 Task: Look for products in the category "Pink Wine" from 19 Crimes only.
Action: Mouse moved to (801, 272)
Screenshot: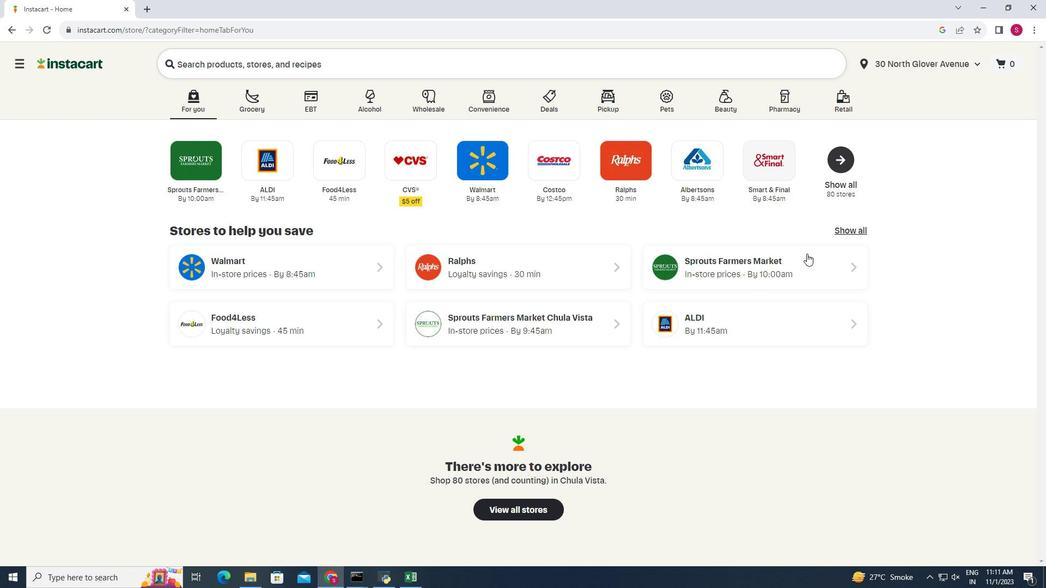 
Action: Mouse pressed left at (801, 272)
Screenshot: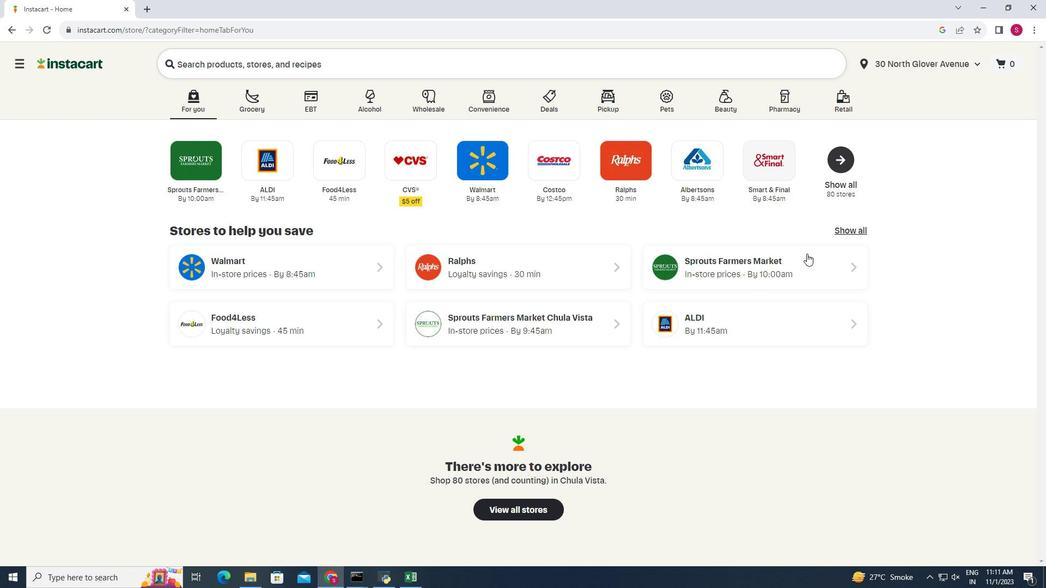 
Action: Mouse moved to (83, 466)
Screenshot: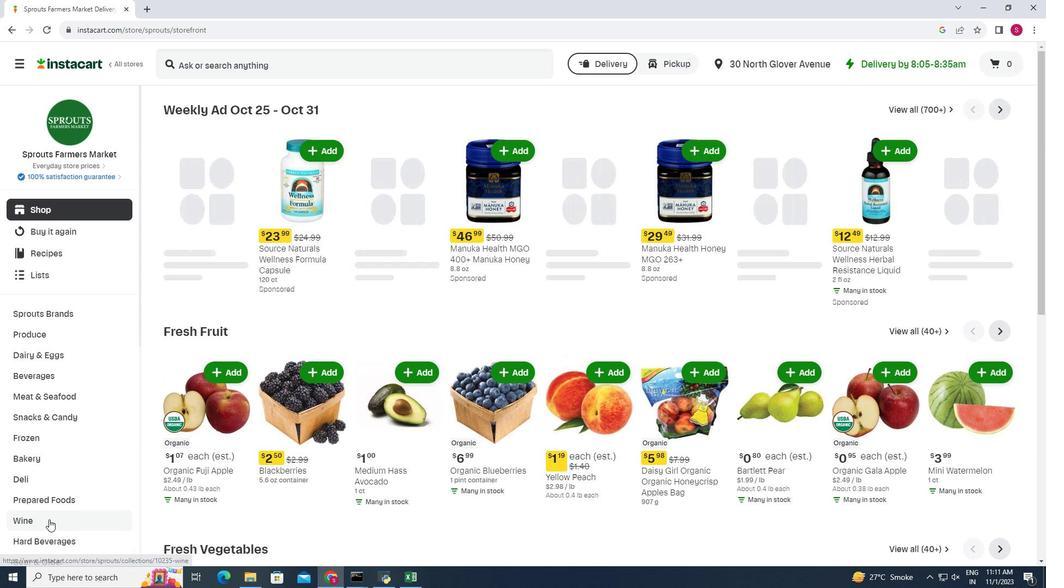 
Action: Mouse pressed left at (83, 466)
Screenshot: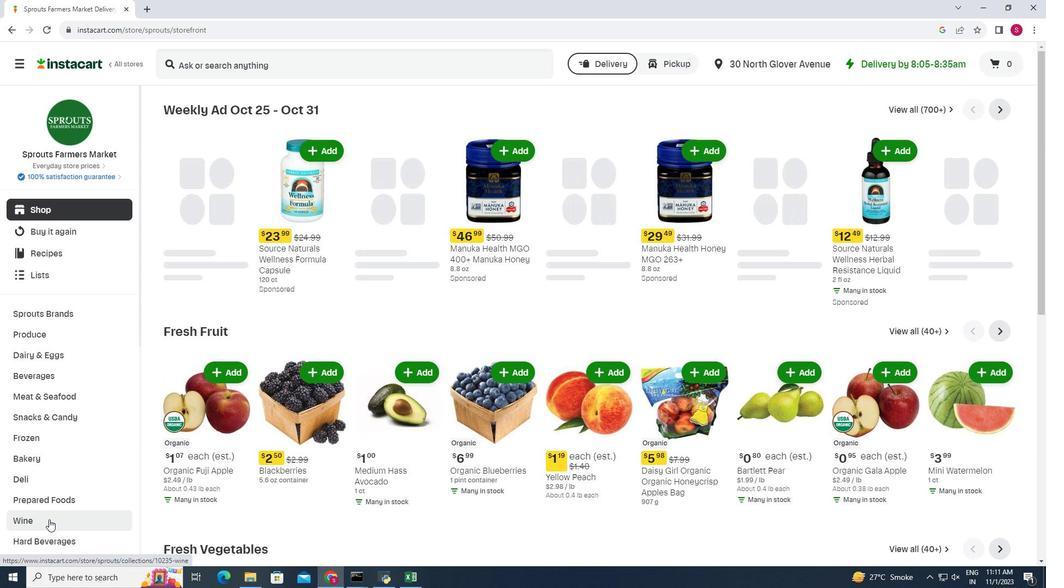 
Action: Mouse moved to (489, 184)
Screenshot: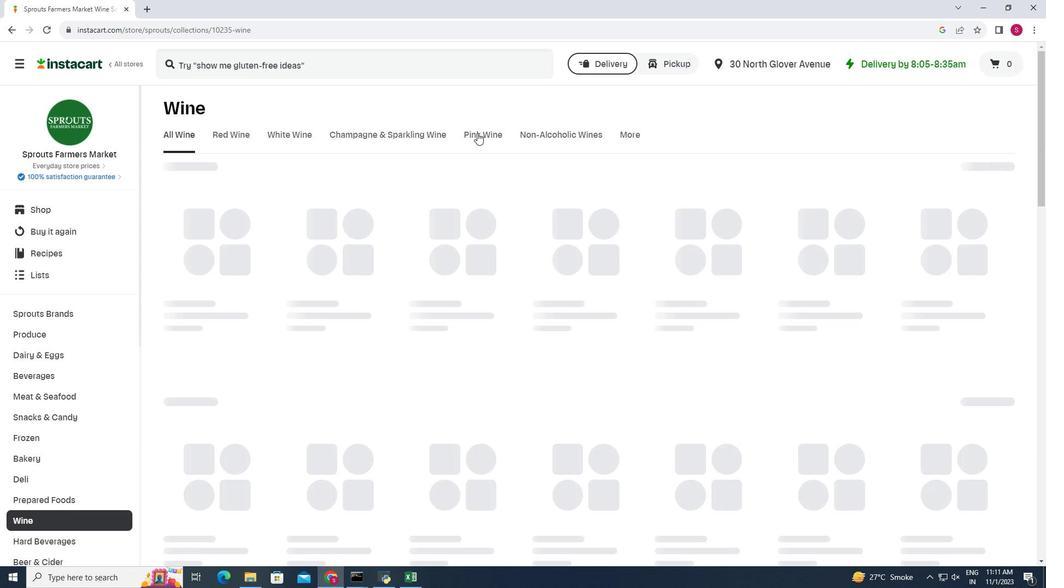 
Action: Mouse pressed left at (489, 184)
Screenshot: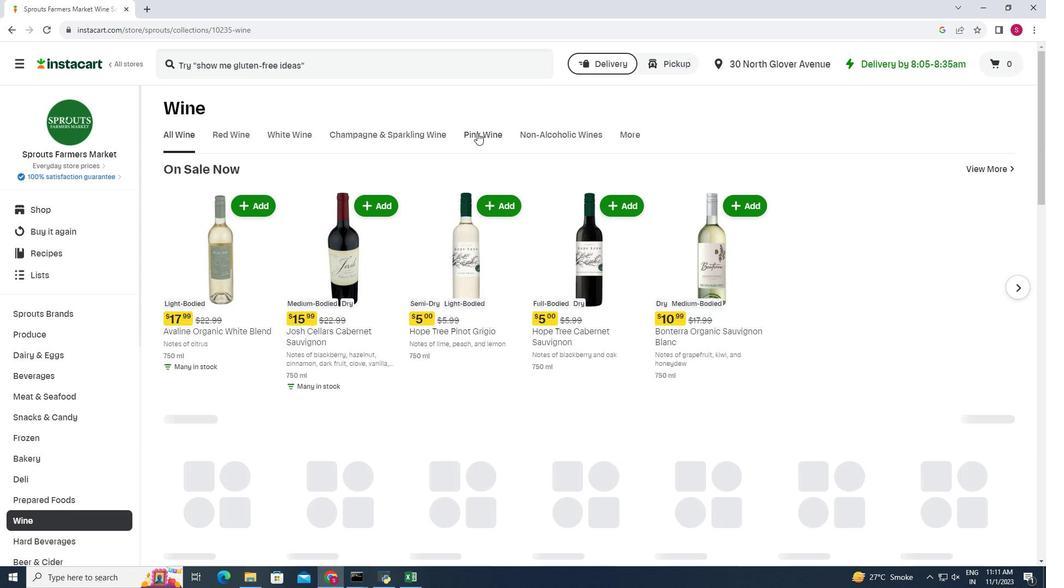 
Action: Mouse moved to (286, 213)
Screenshot: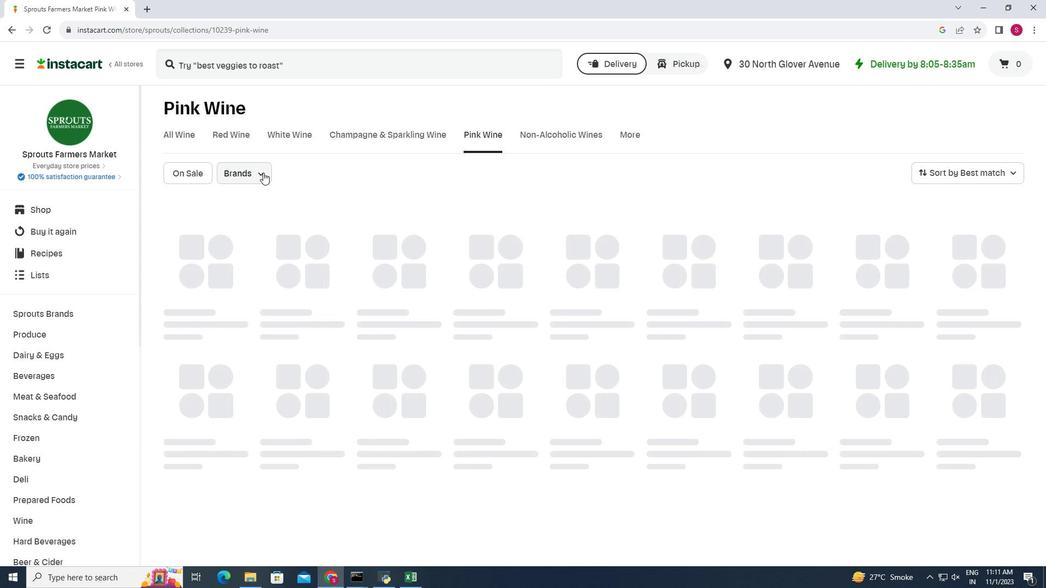 
Action: Mouse pressed left at (286, 213)
Screenshot: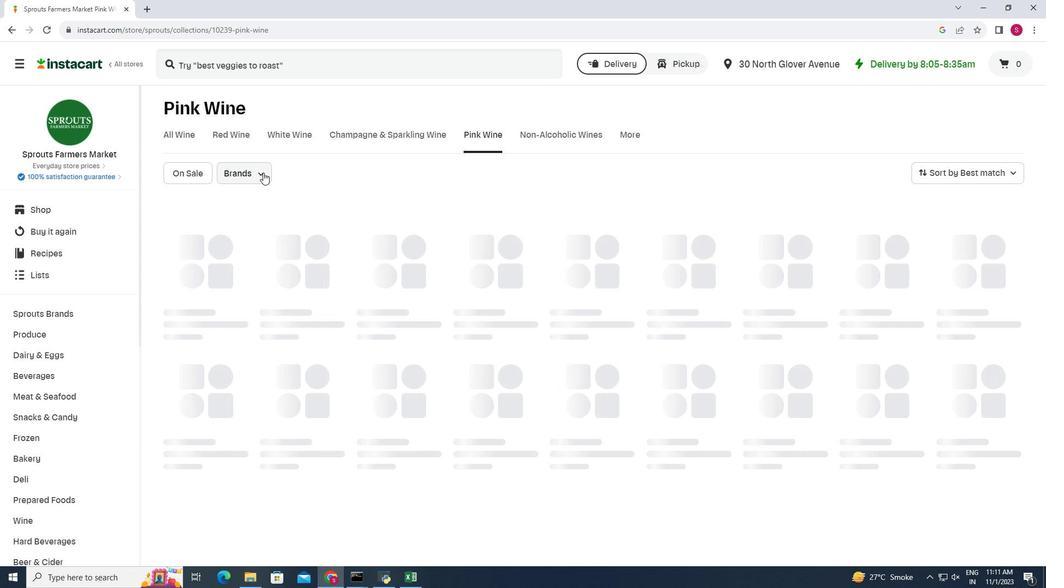
Action: Mouse moved to (281, 291)
Screenshot: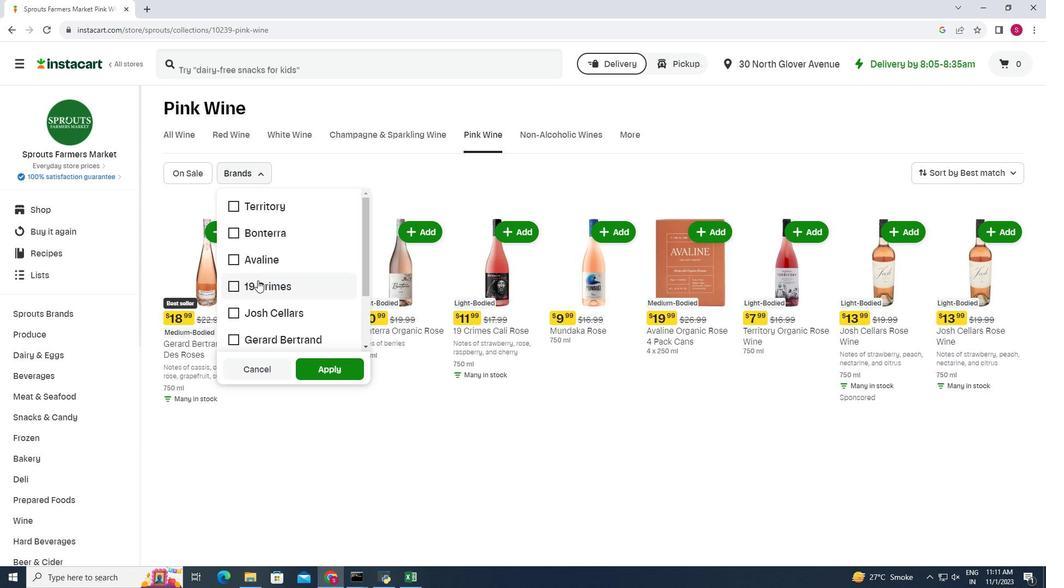 
Action: Mouse pressed left at (281, 291)
Screenshot: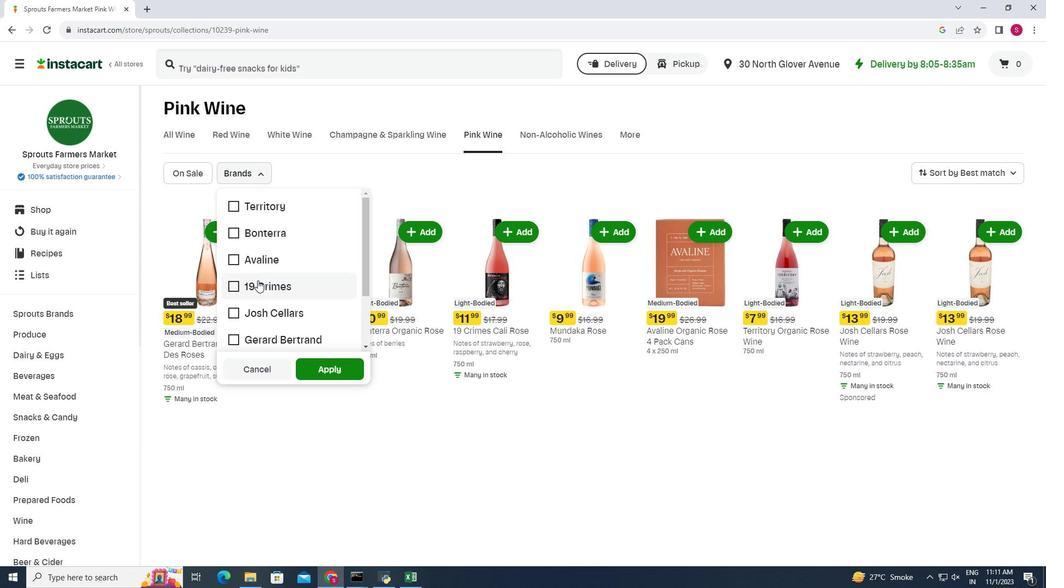 
Action: Mouse moved to (342, 360)
Screenshot: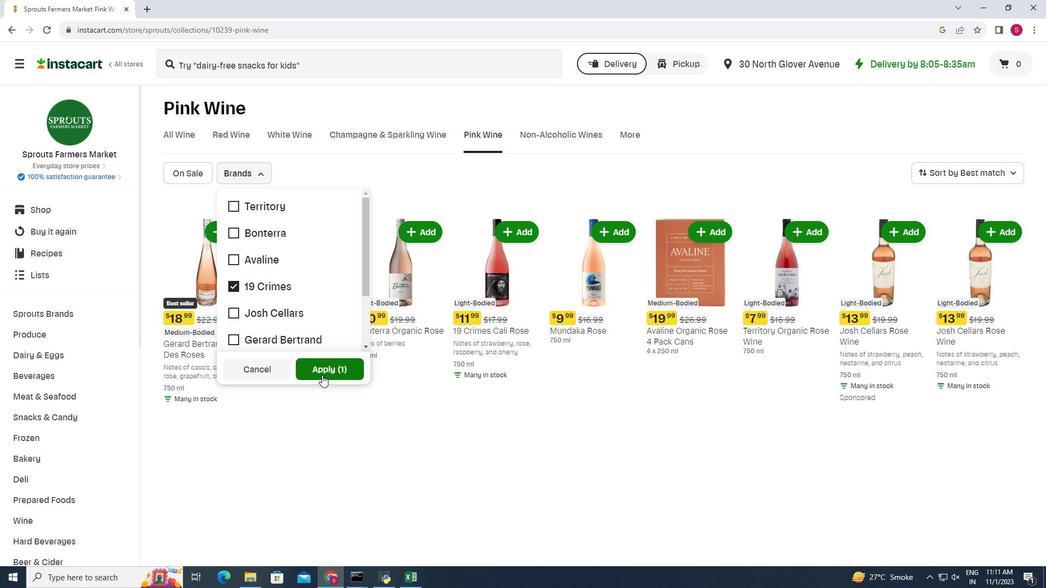 
Action: Mouse pressed left at (342, 360)
Screenshot: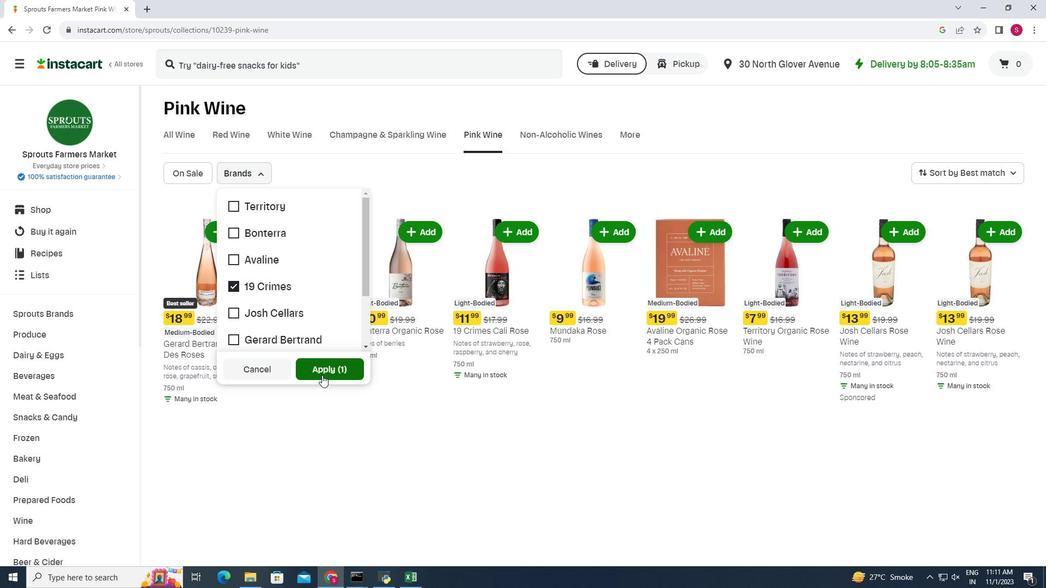 
Action: Mouse moved to (647, 293)
Screenshot: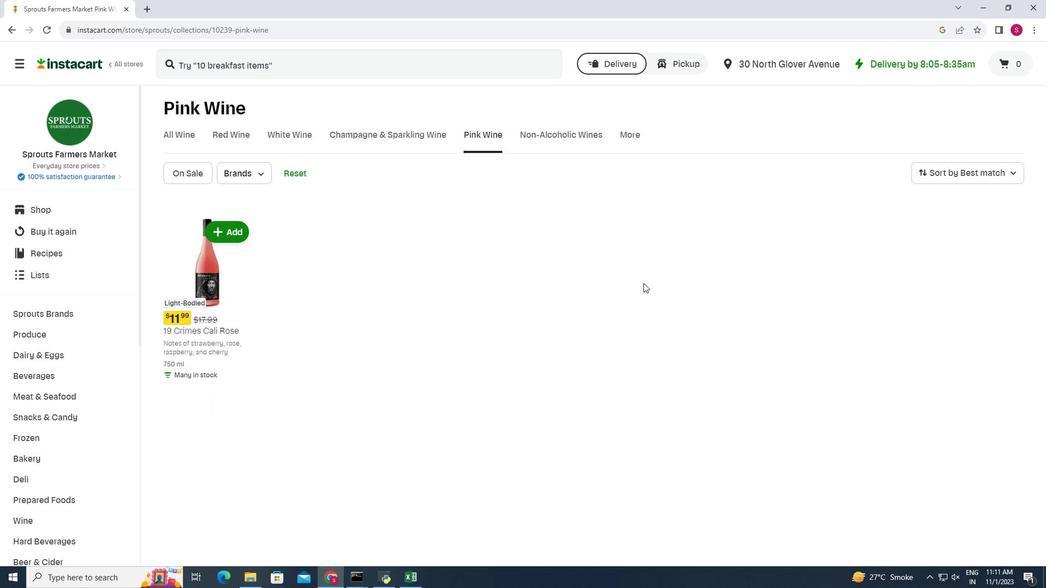 
